 Task: Update the beds of the saved search to 3.
Action: Mouse moved to (951, 143)
Screenshot: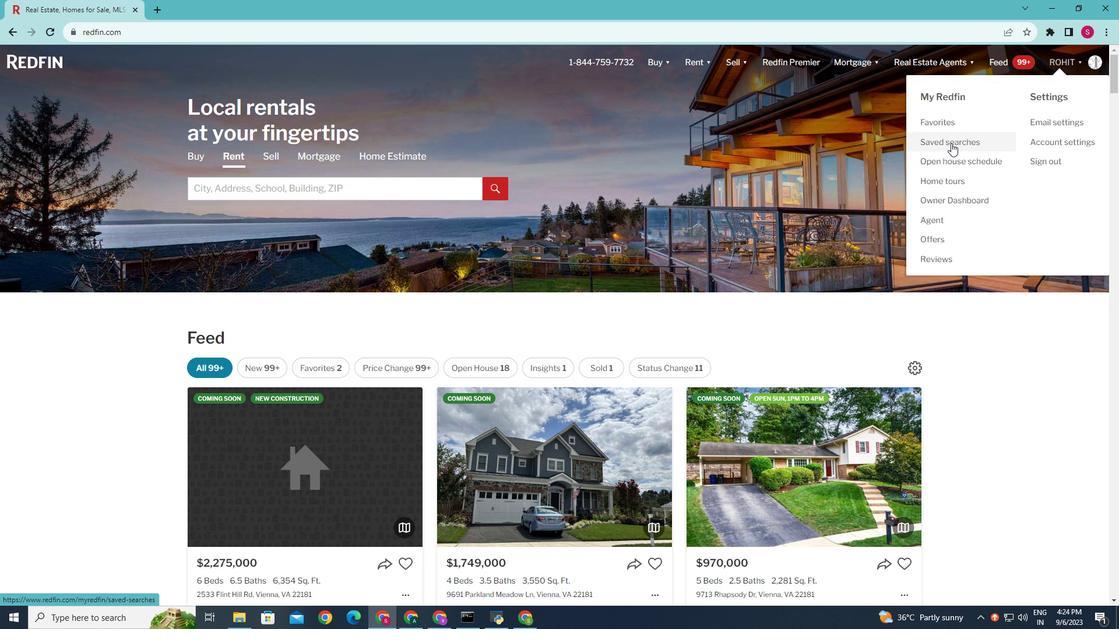 
Action: Mouse pressed left at (951, 143)
Screenshot: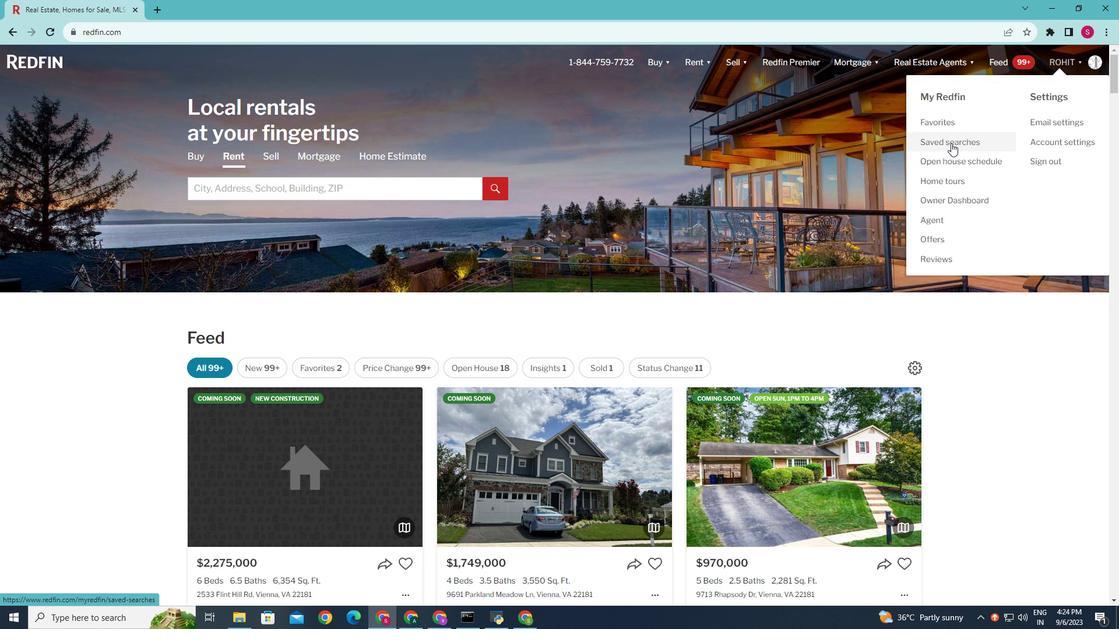
Action: Mouse moved to (367, 279)
Screenshot: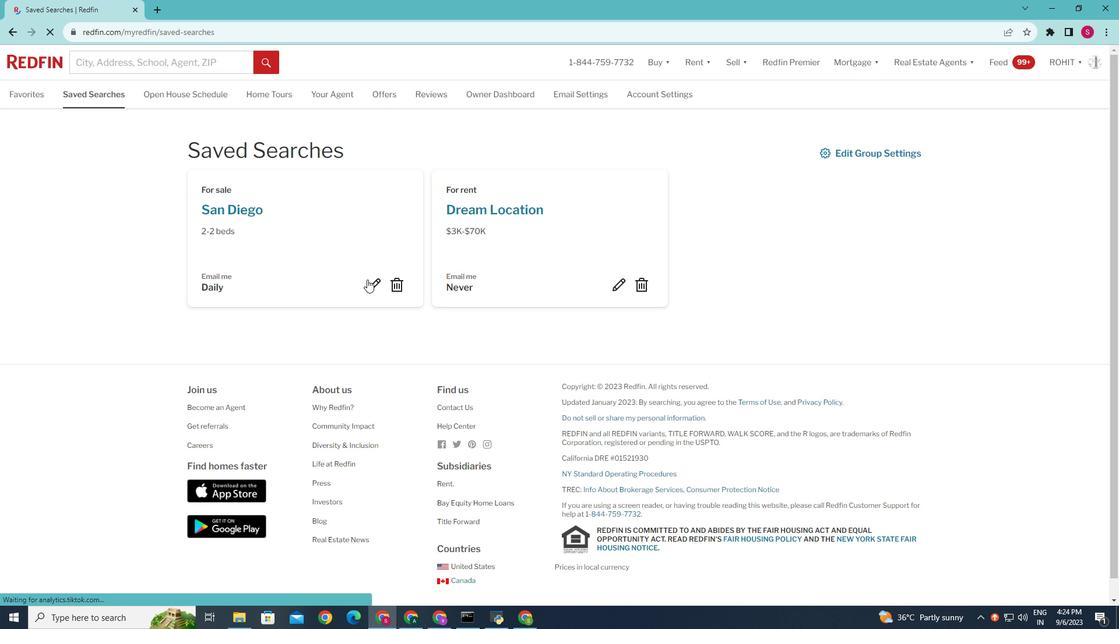 
Action: Mouse pressed left at (367, 279)
Screenshot: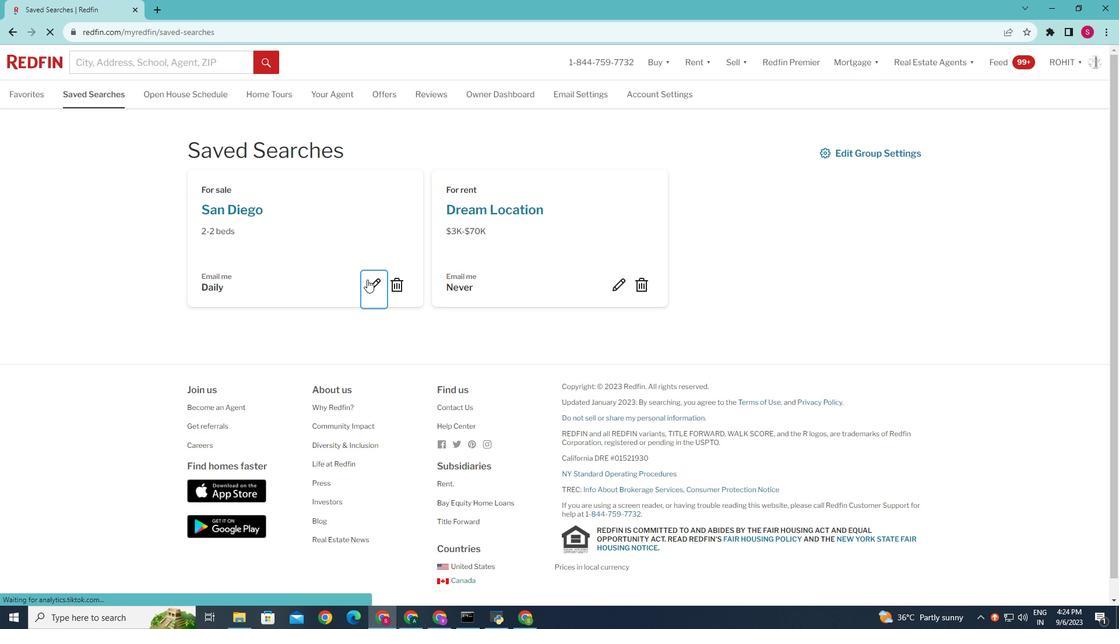 
Action: Mouse moved to (511, 368)
Screenshot: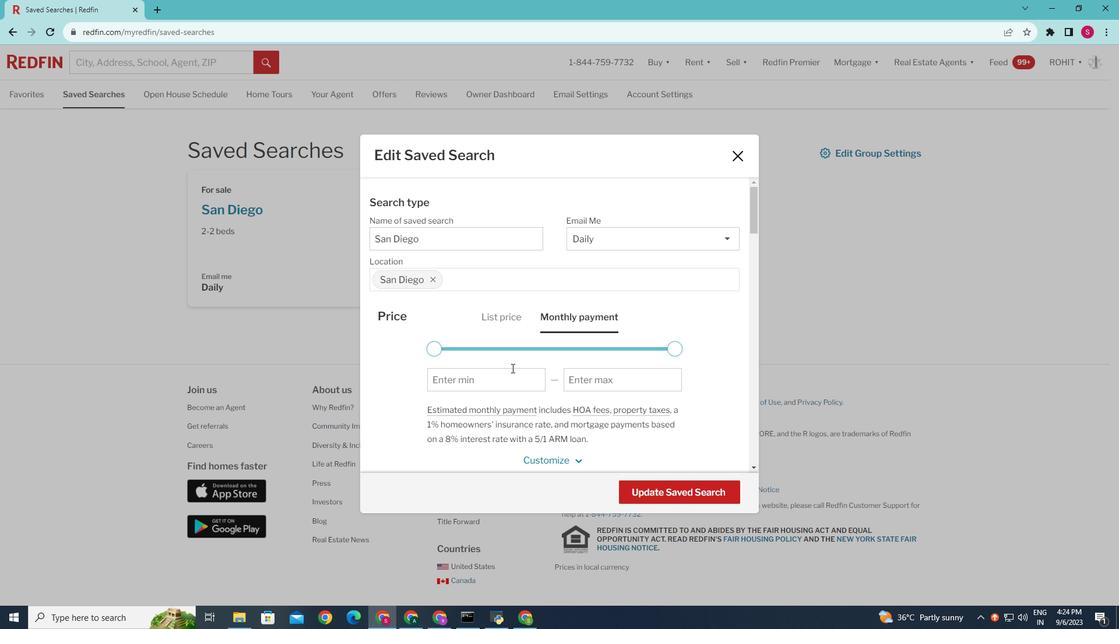 
Action: Mouse scrolled (511, 367) with delta (0, 0)
Screenshot: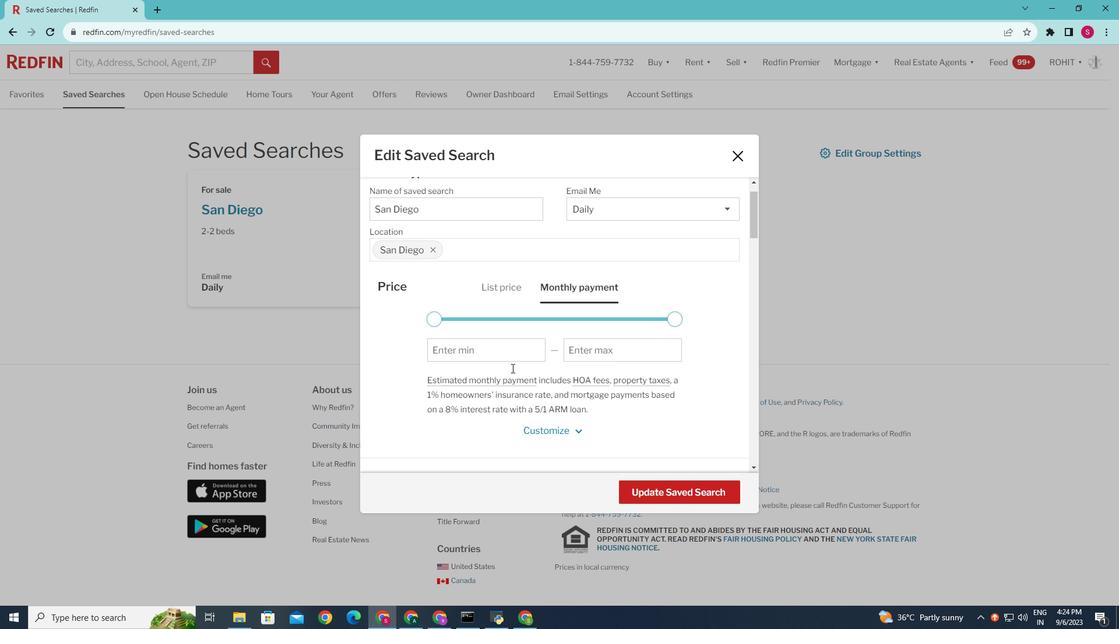 
Action: Mouse scrolled (511, 367) with delta (0, 0)
Screenshot: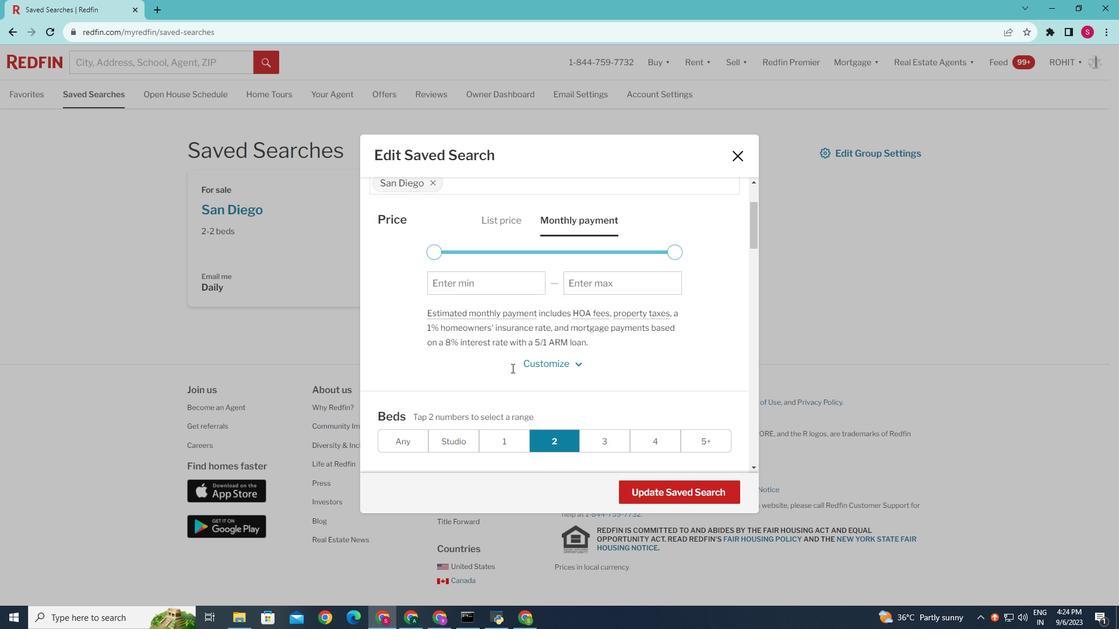 
Action: Mouse moved to (511, 367)
Screenshot: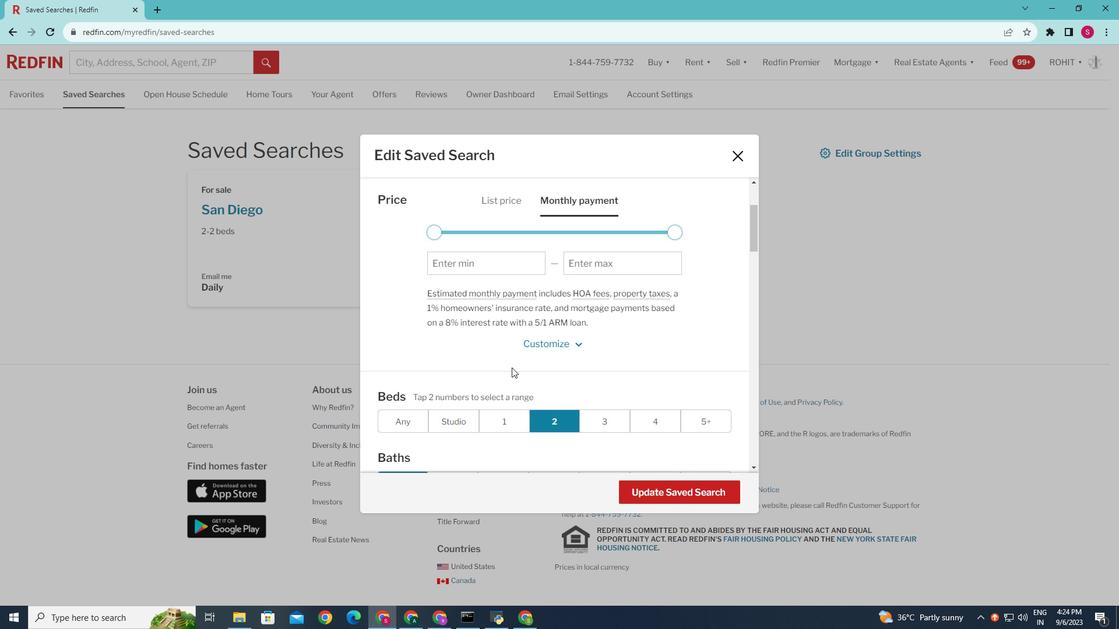 
Action: Mouse scrolled (511, 367) with delta (0, 0)
Screenshot: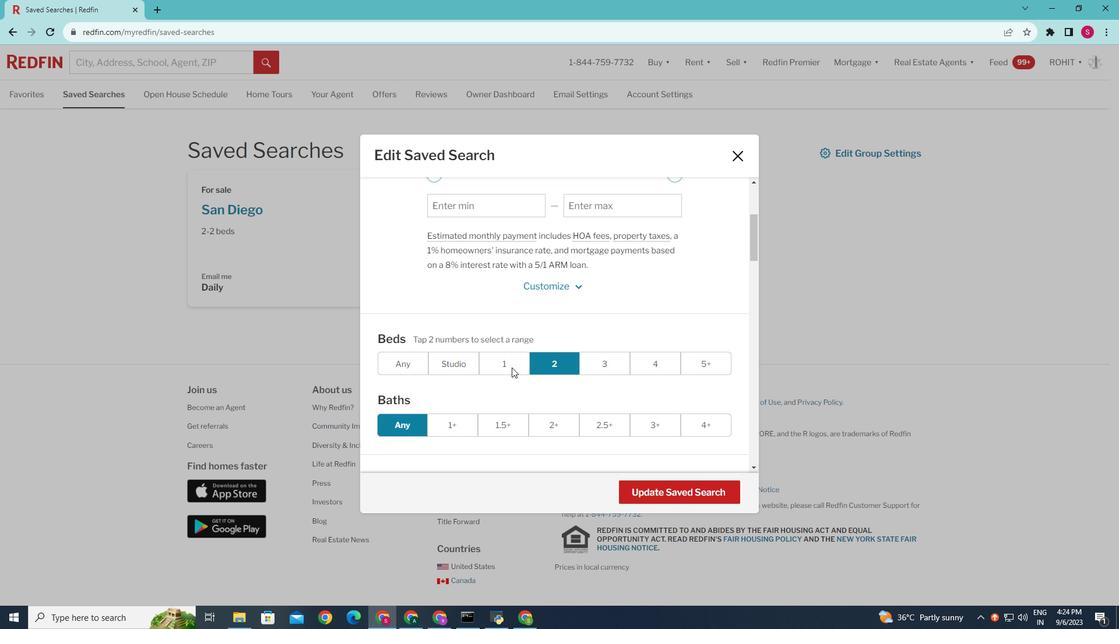 
Action: Mouse scrolled (511, 367) with delta (0, 0)
Screenshot: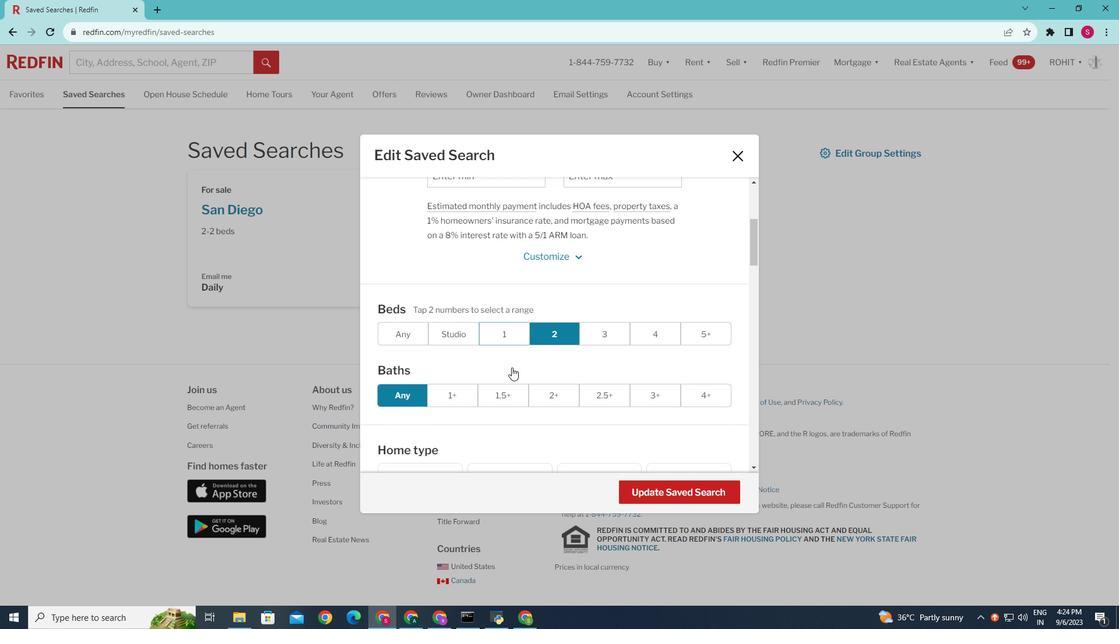 
Action: Mouse moved to (589, 298)
Screenshot: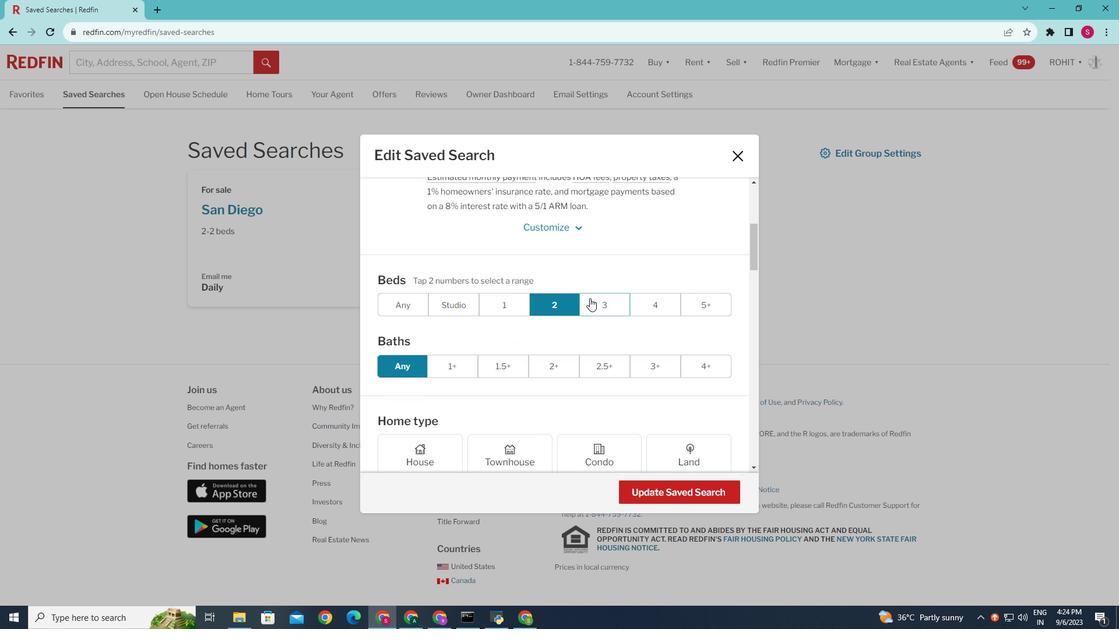 
Action: Mouse pressed left at (589, 298)
Screenshot: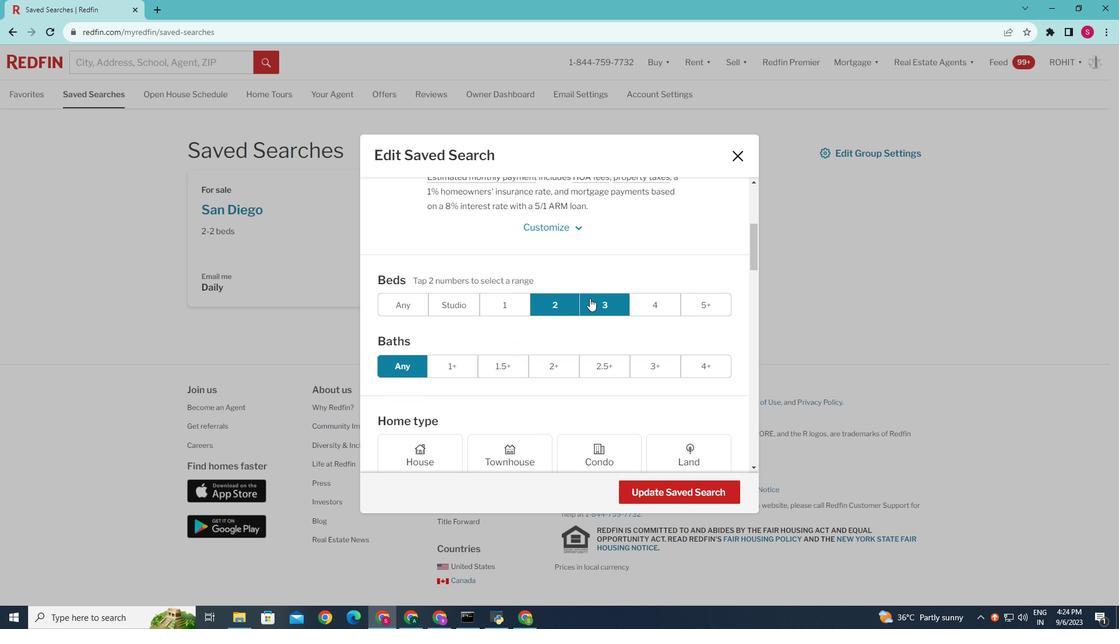 
Action: Mouse pressed left at (589, 298)
Screenshot: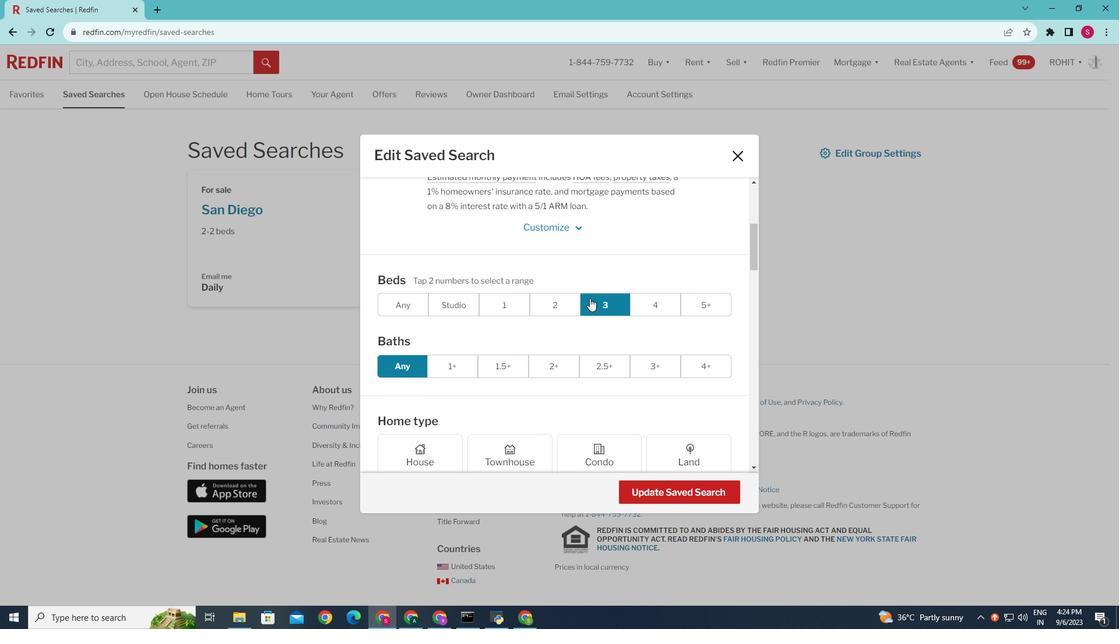 
Action: Mouse moved to (649, 492)
Screenshot: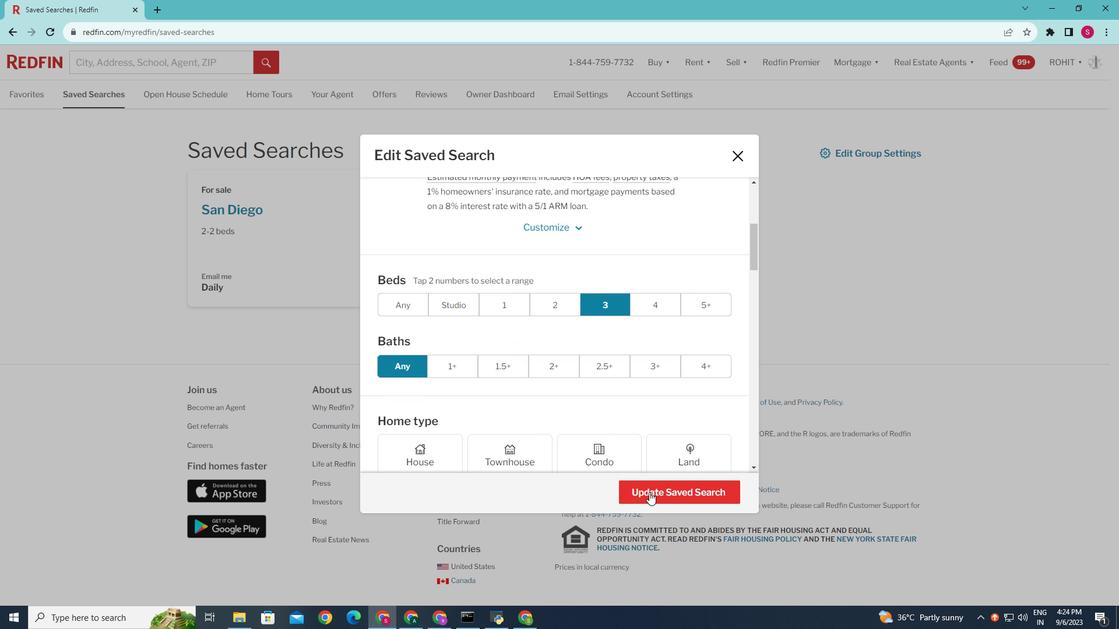 
Action: Mouse pressed left at (649, 492)
Screenshot: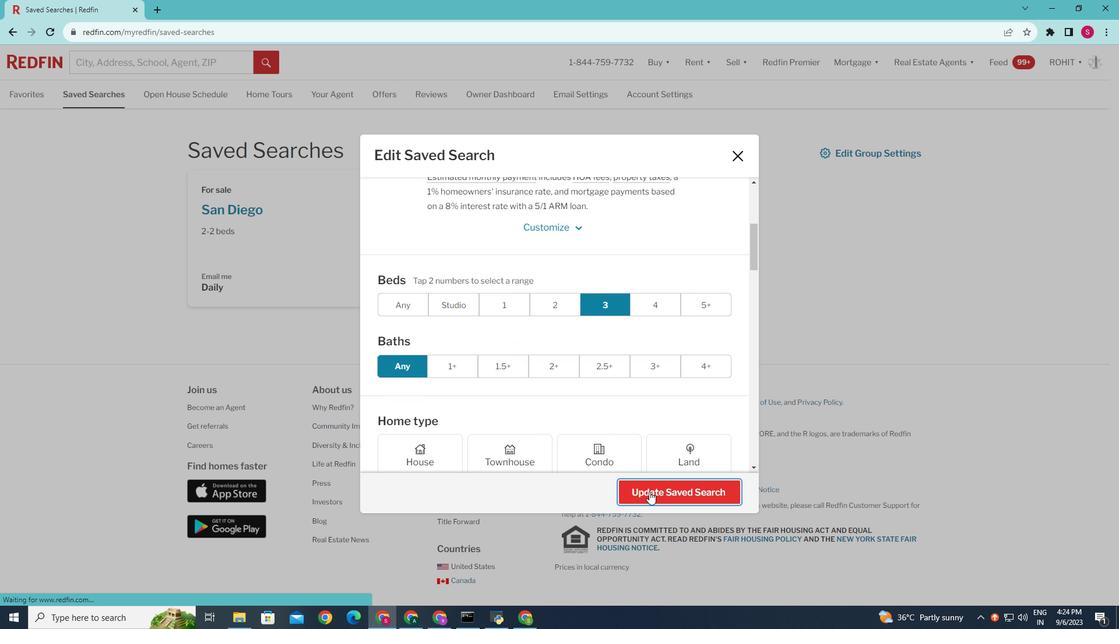 
Action: Mouse moved to (623, 430)
Screenshot: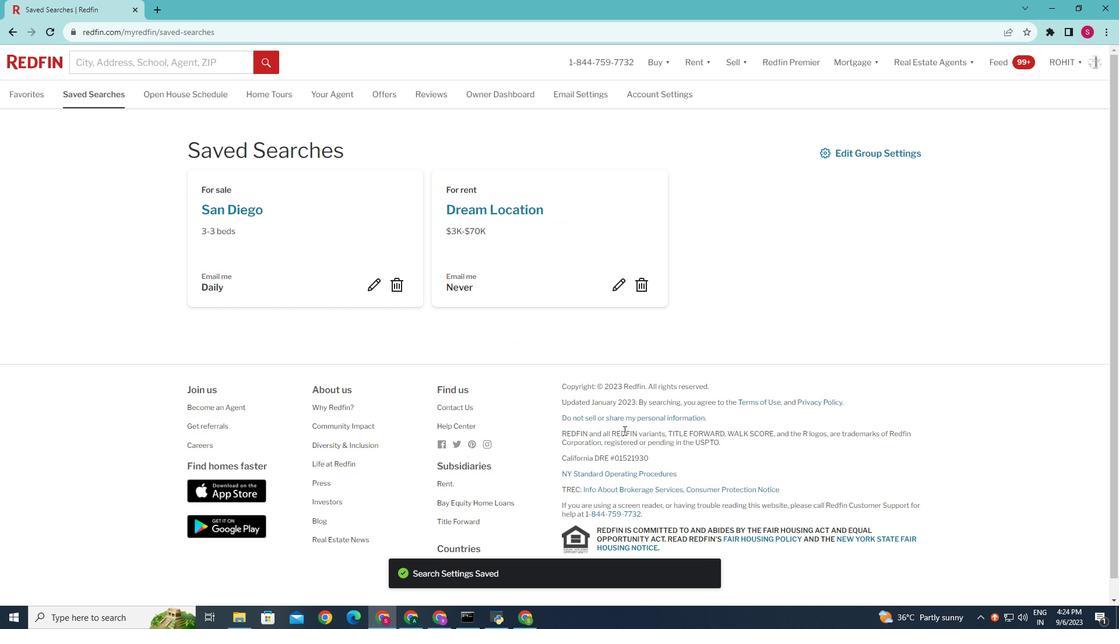 
